 Task: Look for properties that have 3D walkthroughs and video tours.
Action: Mouse moved to (300, 339)
Screenshot: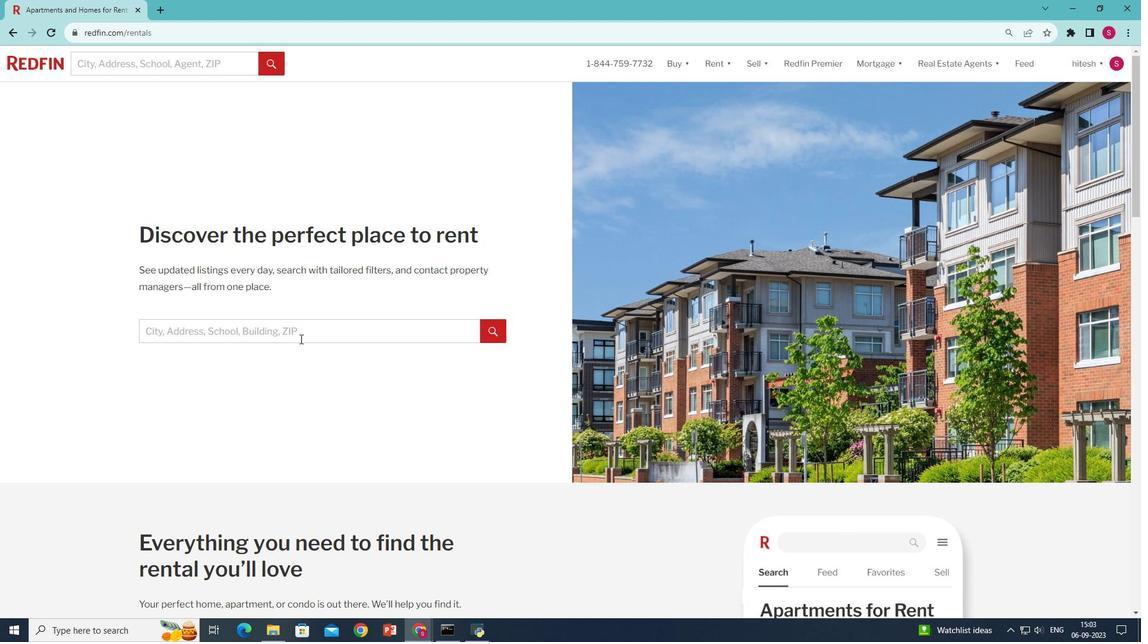 
Action: Mouse pressed left at (300, 339)
Screenshot: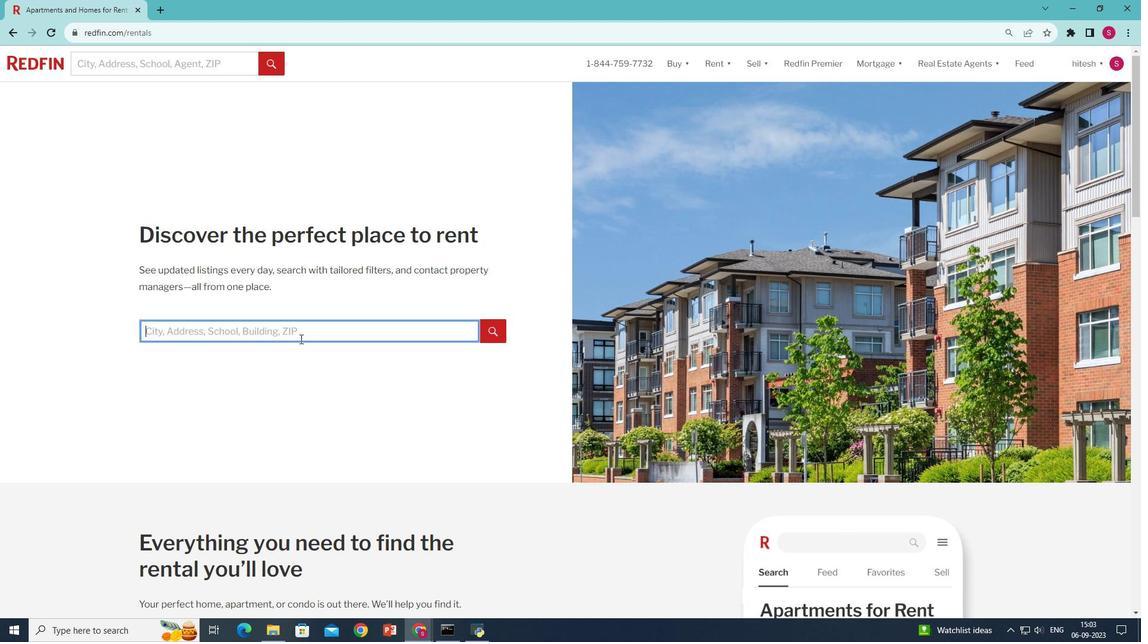 
Action: Key pressed <Key.shift>New<Key.space><Key.shift>York,<Key.caps_lock><Key.space>NY<Key.space>USA<Key.enter>
Screenshot: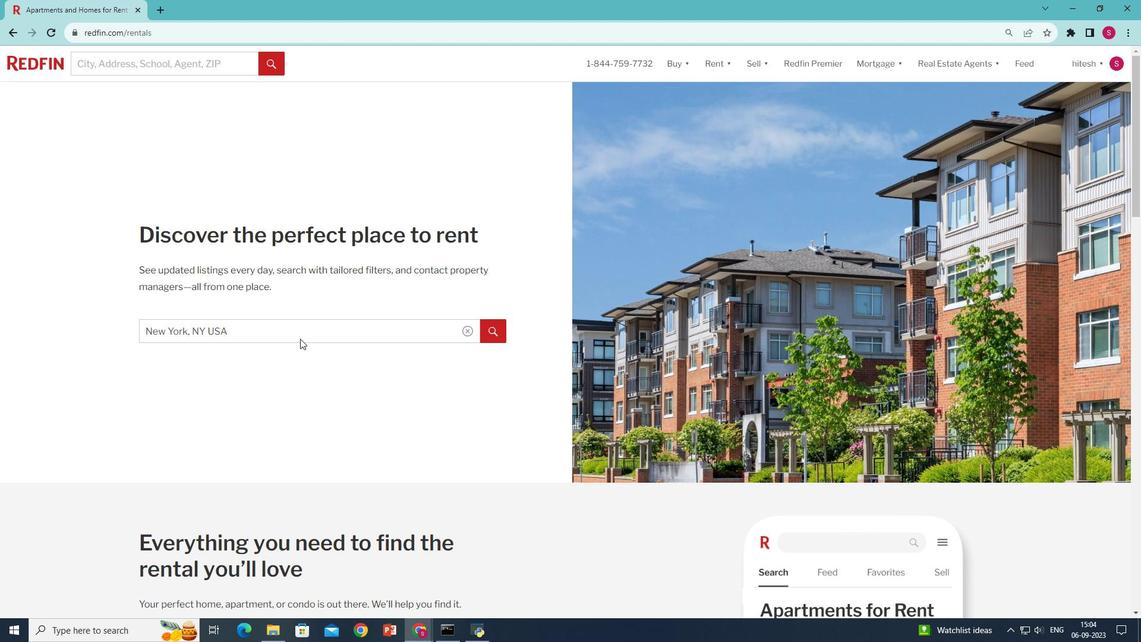 
Action: Mouse moved to (342, 144)
Screenshot: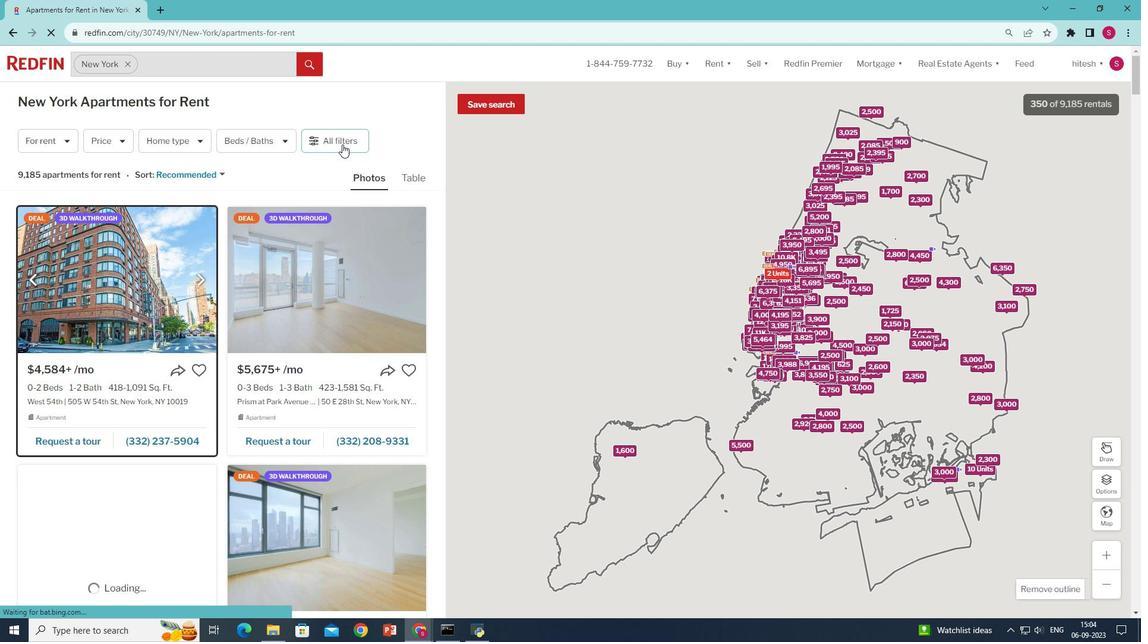 
Action: Mouse pressed left at (342, 144)
Screenshot: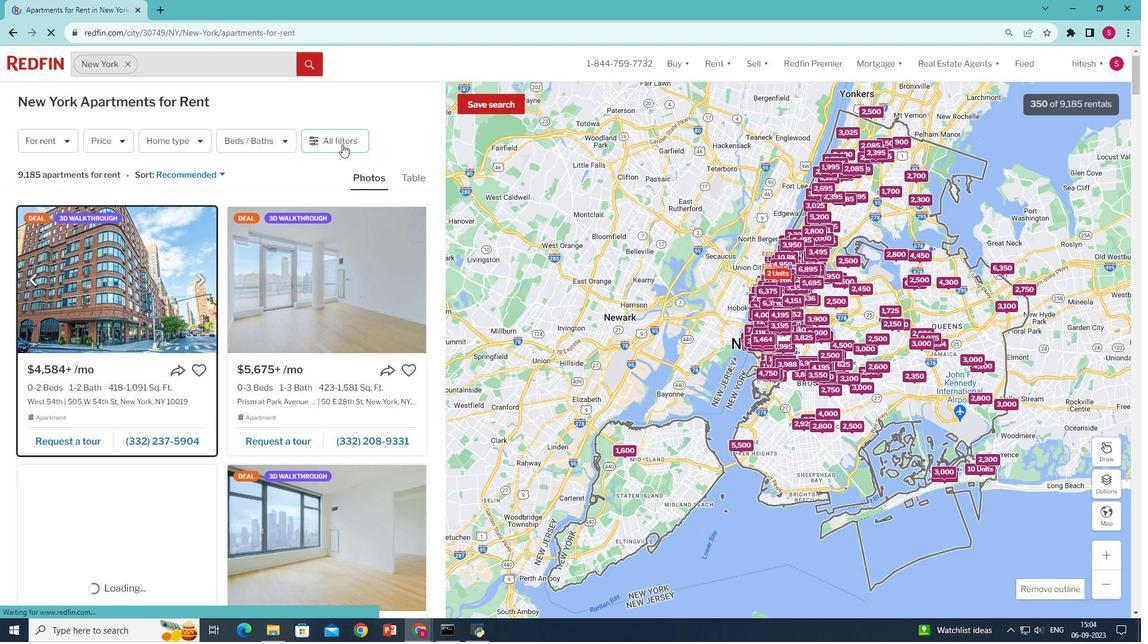 
Action: Mouse pressed left at (342, 144)
Screenshot: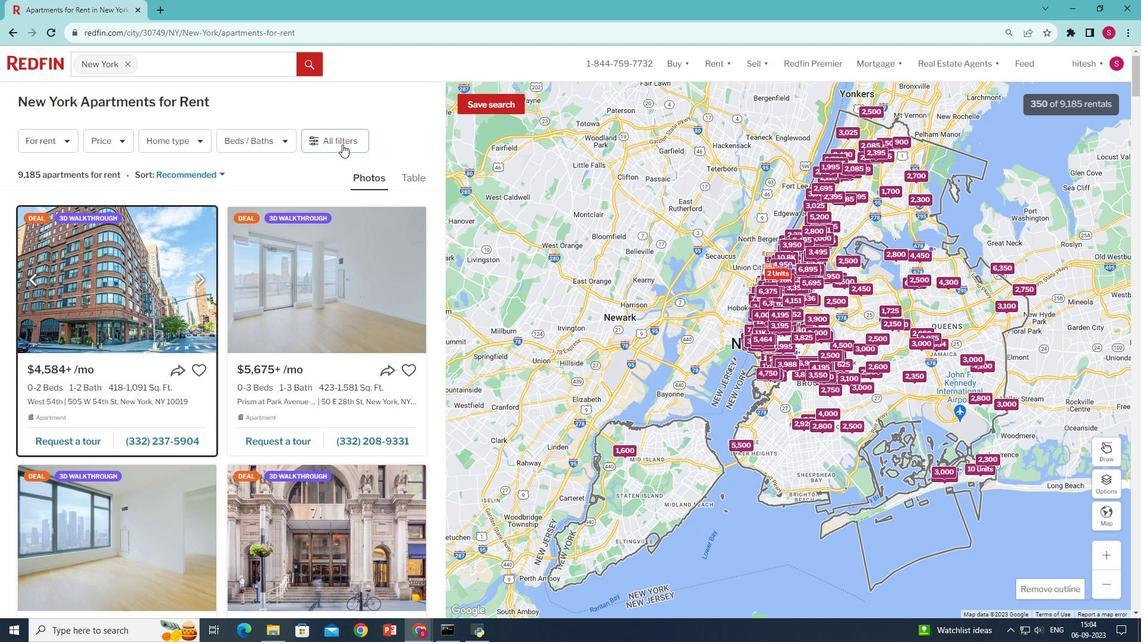 
Action: Mouse scrolled (342, 143) with delta (0, 0)
Screenshot: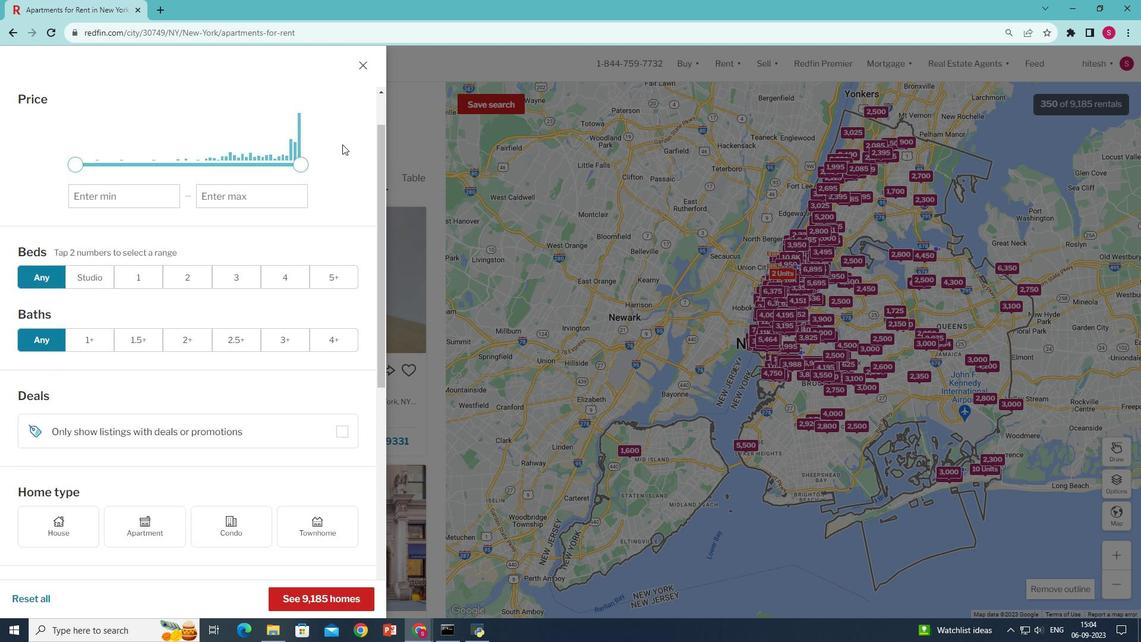 
Action: Mouse scrolled (342, 143) with delta (0, 0)
Screenshot: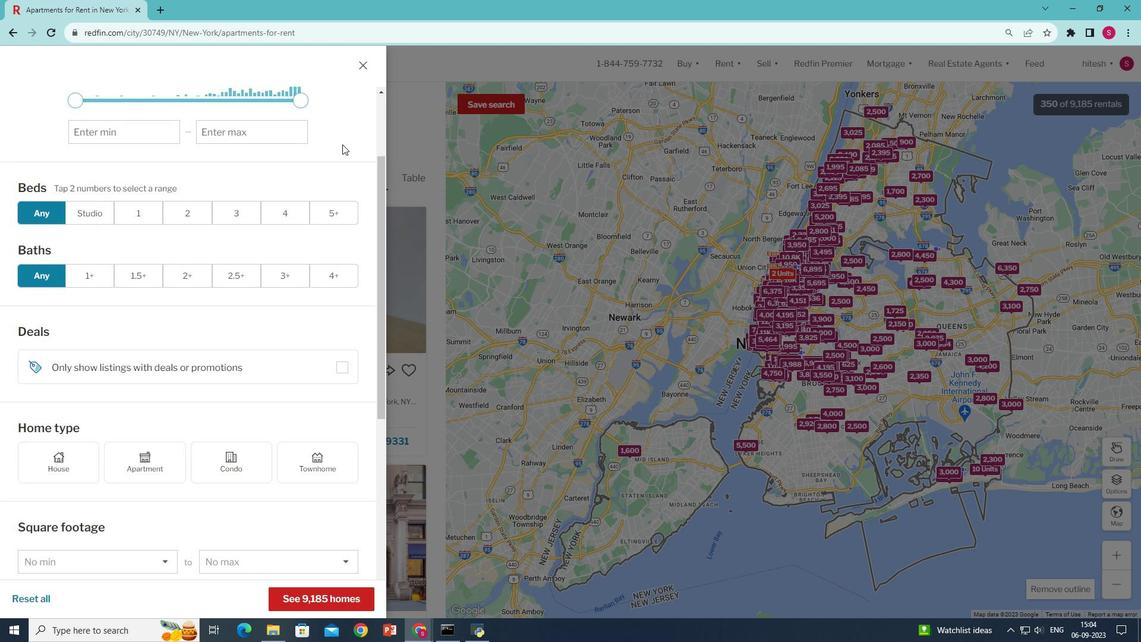 
Action: Mouse scrolled (342, 143) with delta (0, 0)
Screenshot: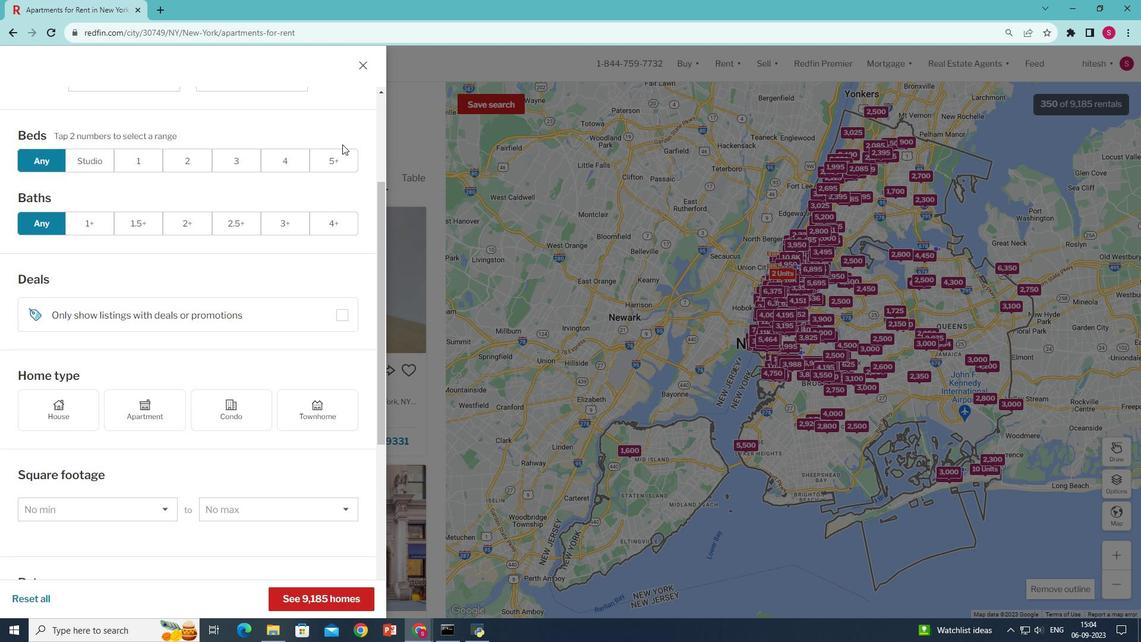 
Action: Mouse scrolled (342, 143) with delta (0, 0)
Screenshot: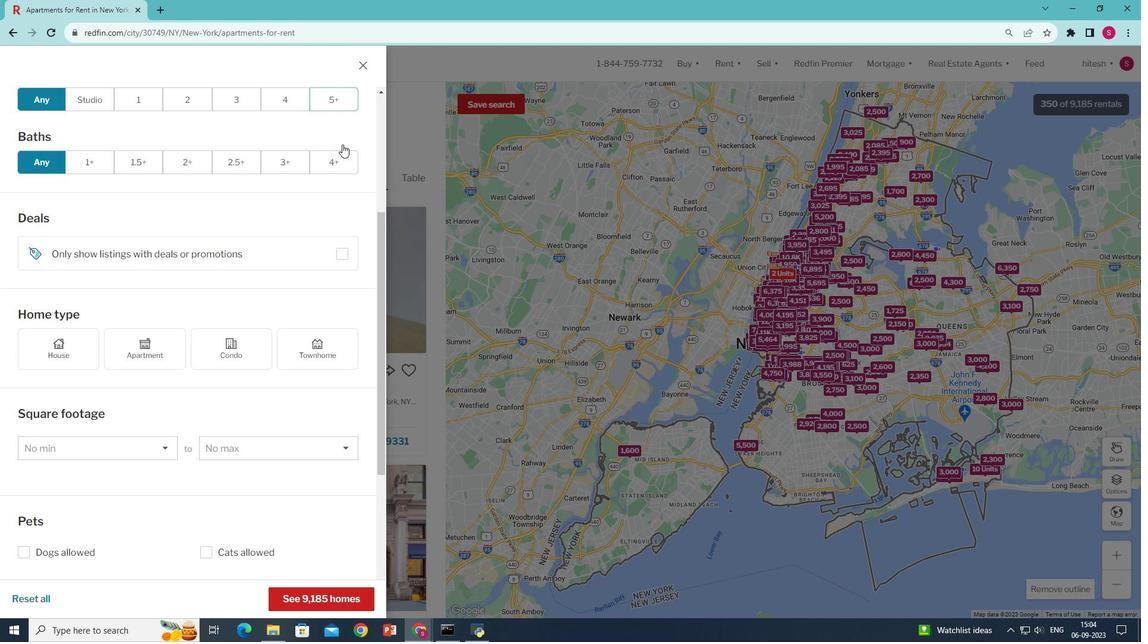 
Action: Mouse scrolled (342, 143) with delta (0, 0)
Screenshot: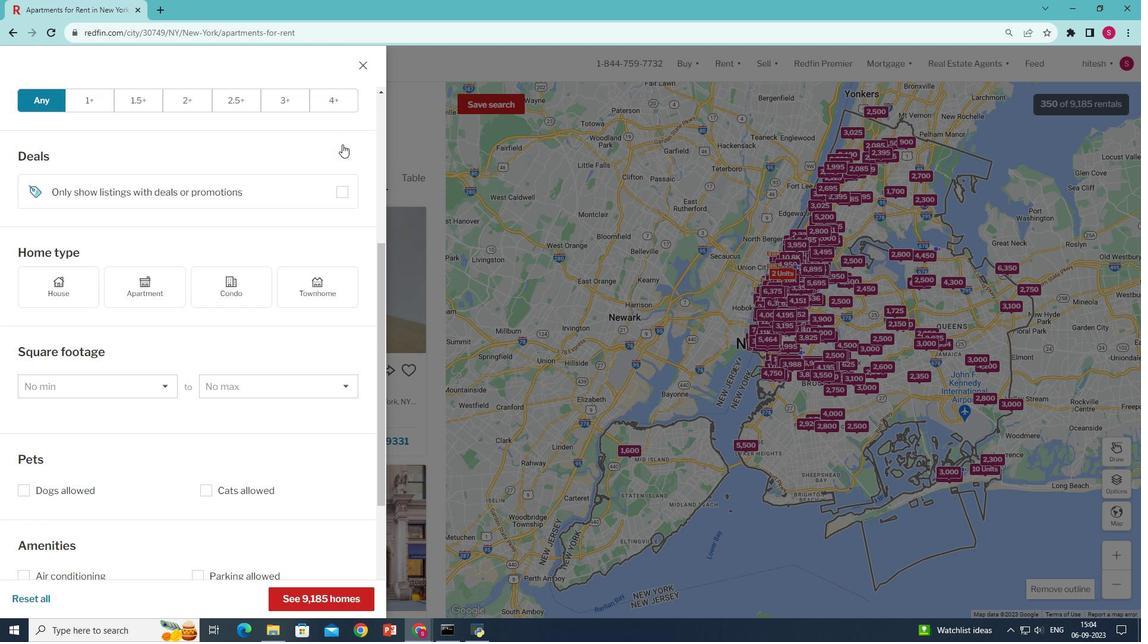 
Action: Mouse scrolled (342, 143) with delta (0, 0)
Screenshot: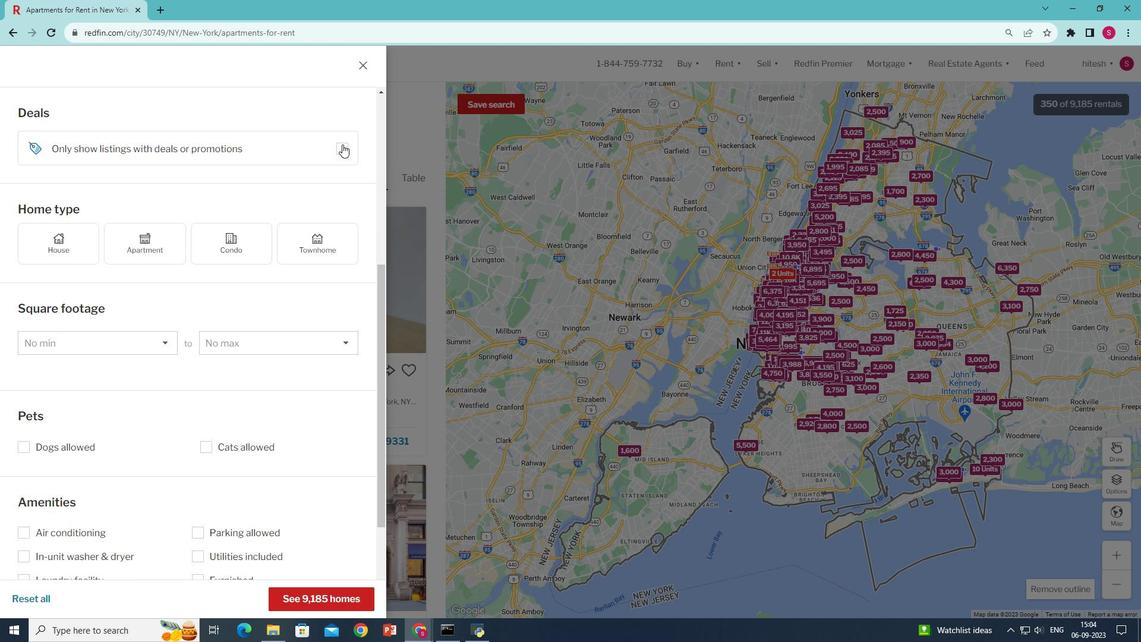 
Action: Mouse scrolled (342, 143) with delta (0, 0)
Screenshot: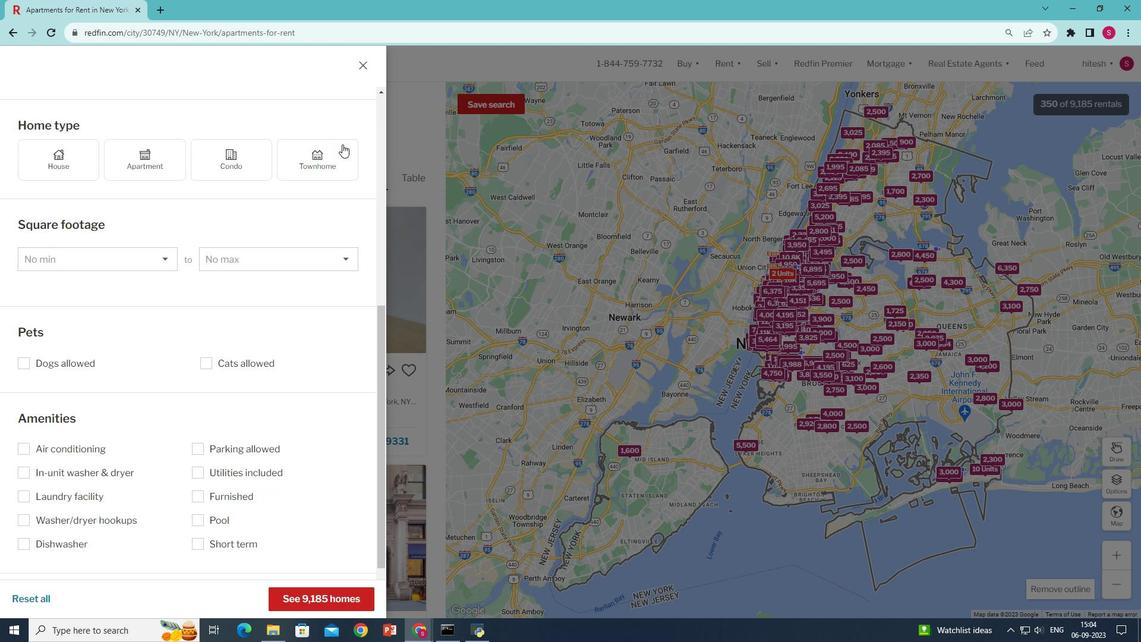 
Action: Mouse scrolled (342, 143) with delta (0, 0)
Screenshot: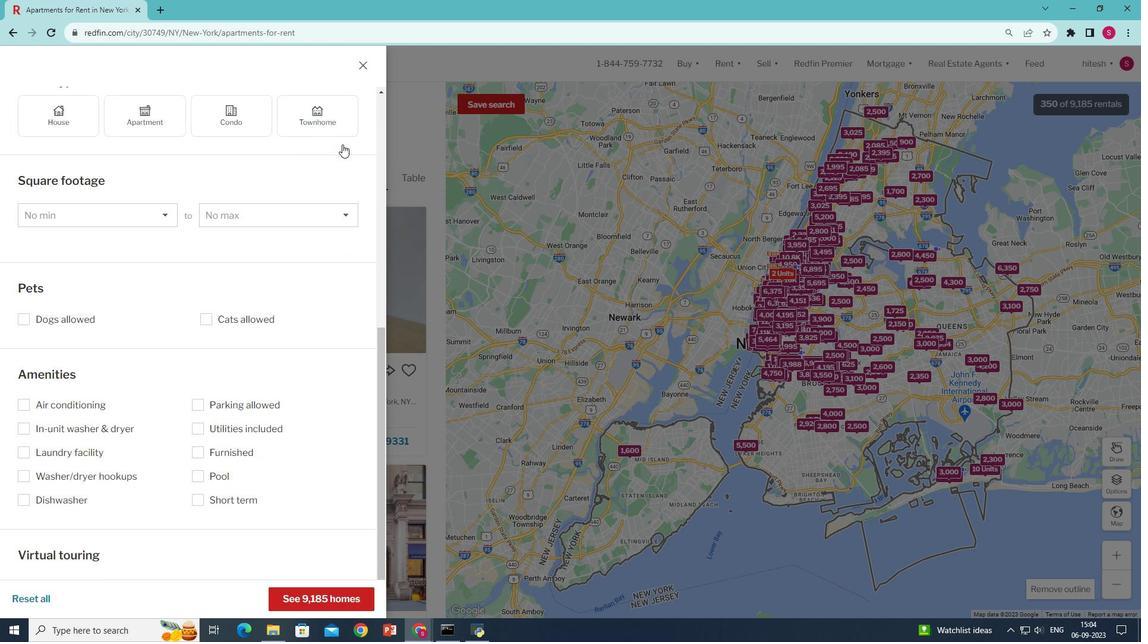 
Action: Mouse scrolled (342, 143) with delta (0, 0)
Screenshot: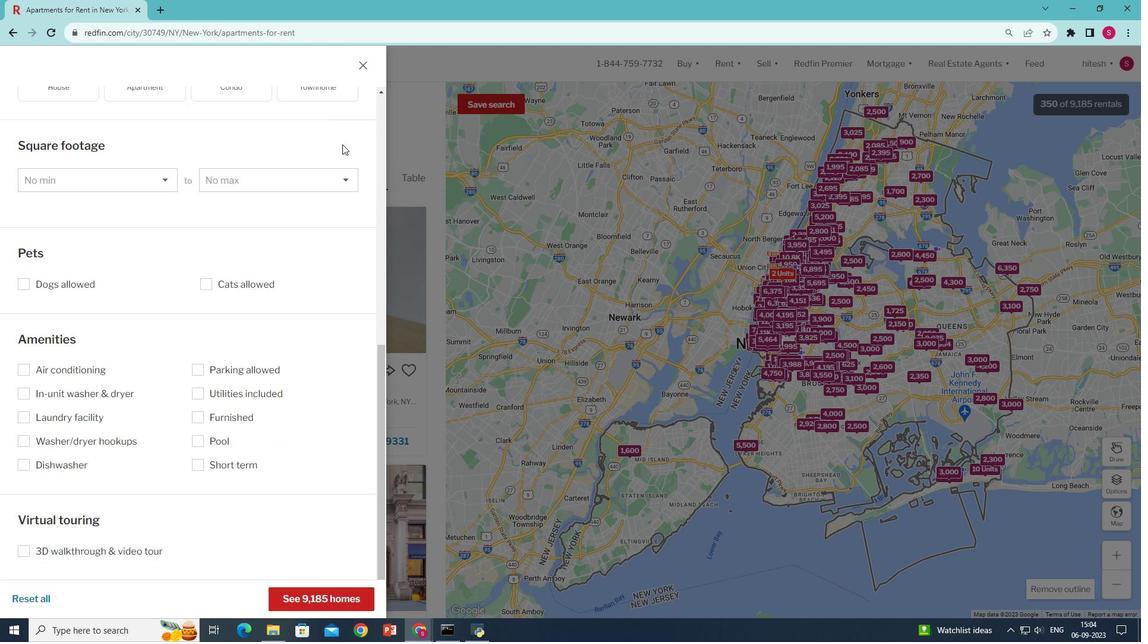 
Action: Mouse scrolled (342, 143) with delta (0, 0)
Screenshot: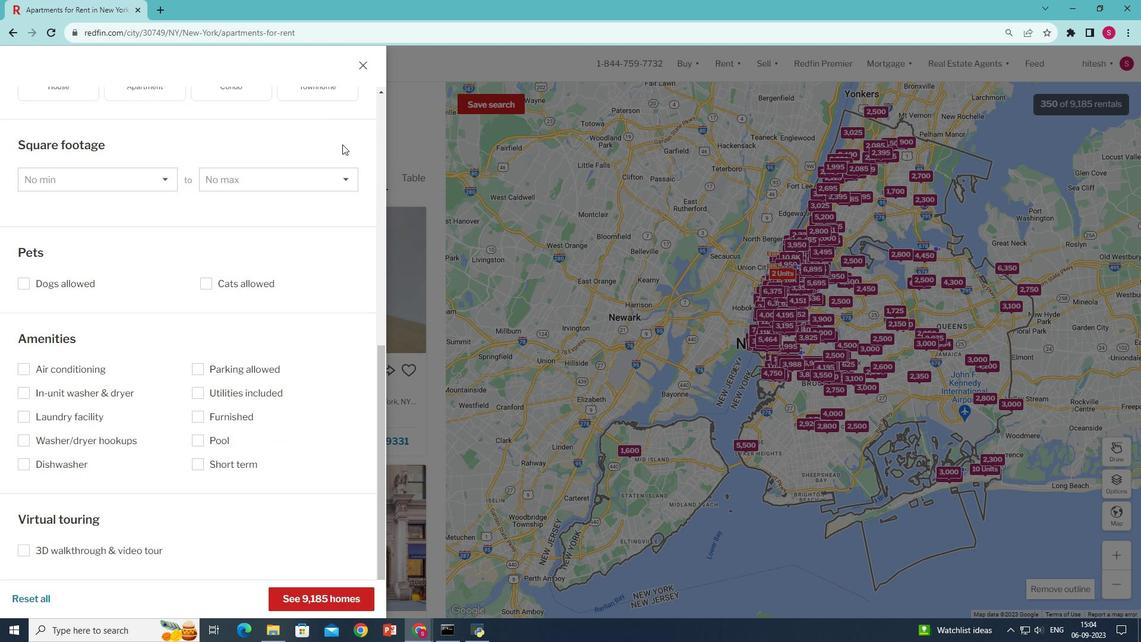 
Action: Mouse scrolled (342, 143) with delta (0, 0)
Screenshot: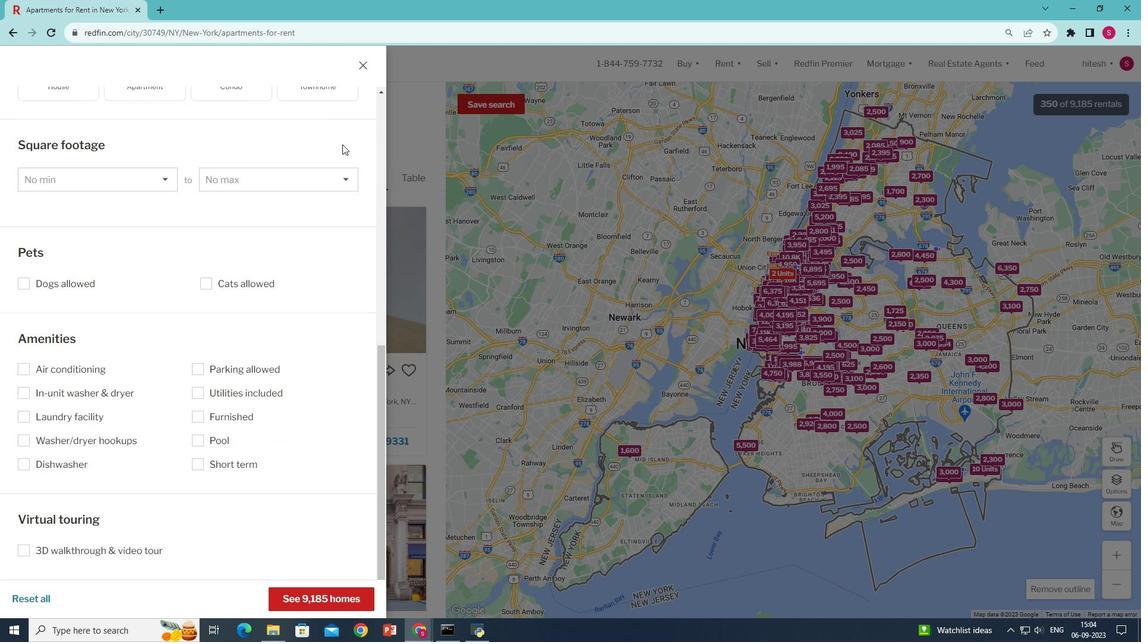 
Action: Mouse scrolled (342, 143) with delta (0, 0)
Screenshot: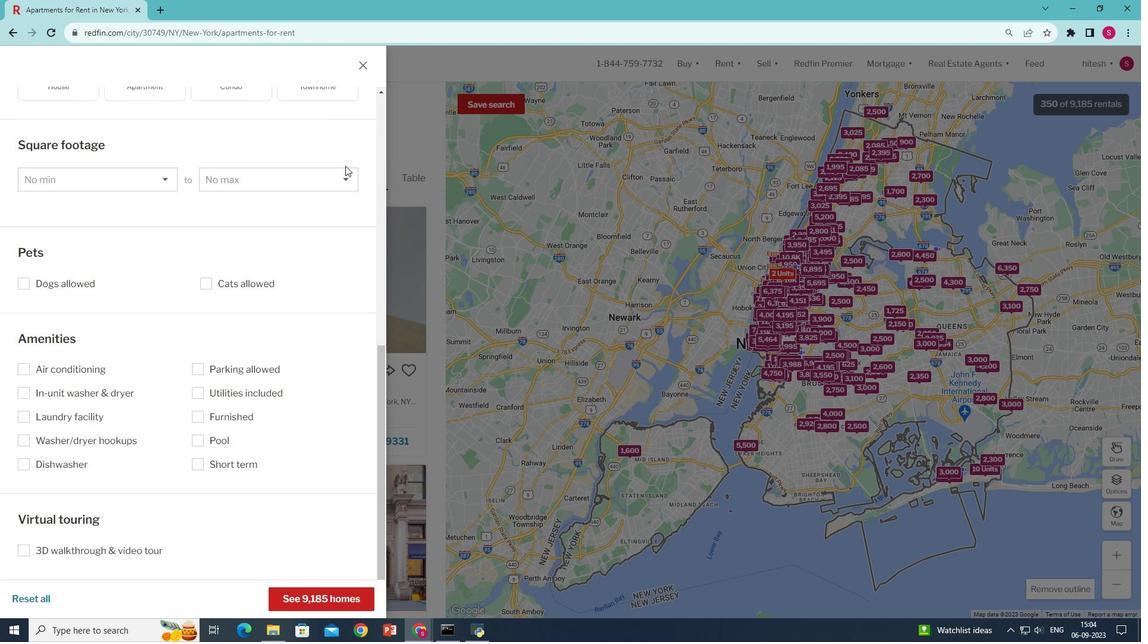 
Action: Mouse moved to (177, 400)
Screenshot: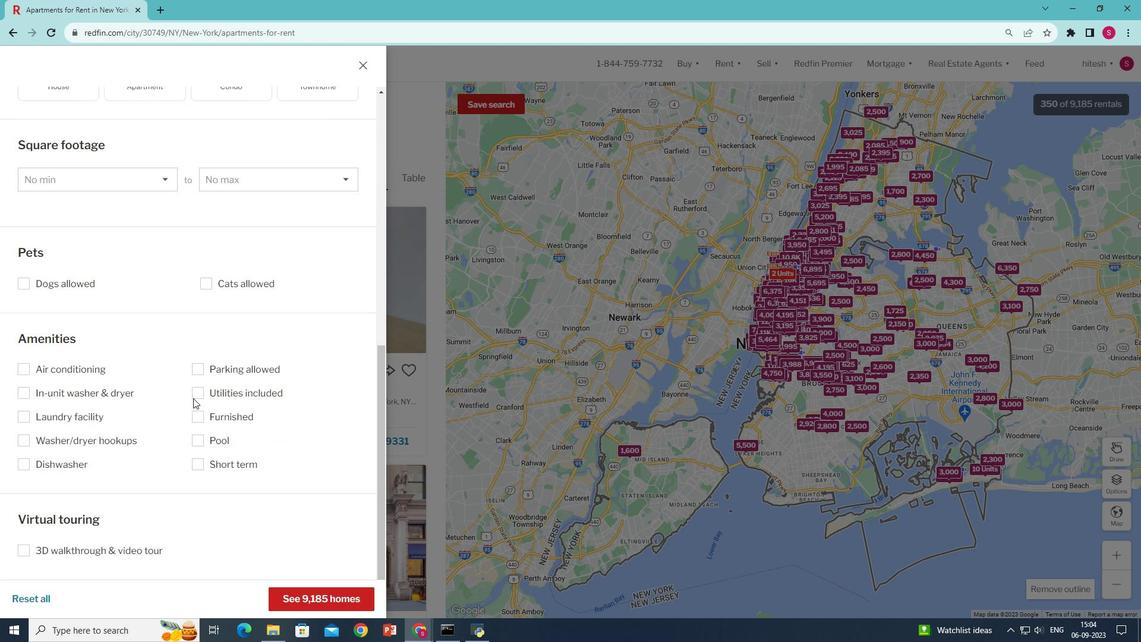 
Action: Mouse scrolled (177, 399) with delta (0, 0)
Screenshot: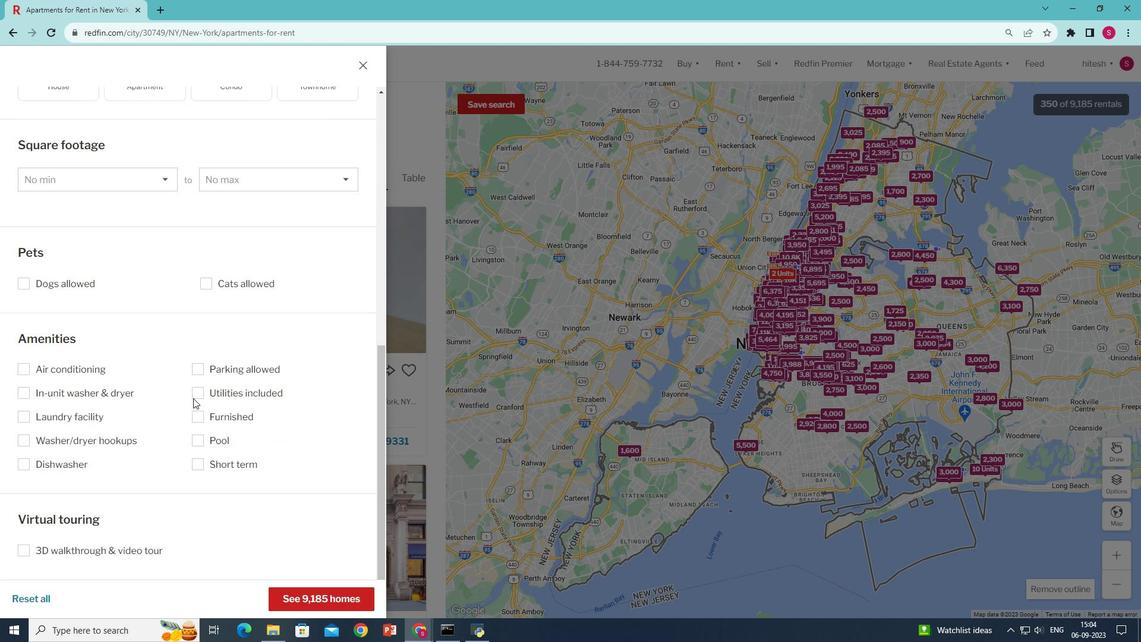 
Action: Mouse moved to (193, 398)
Screenshot: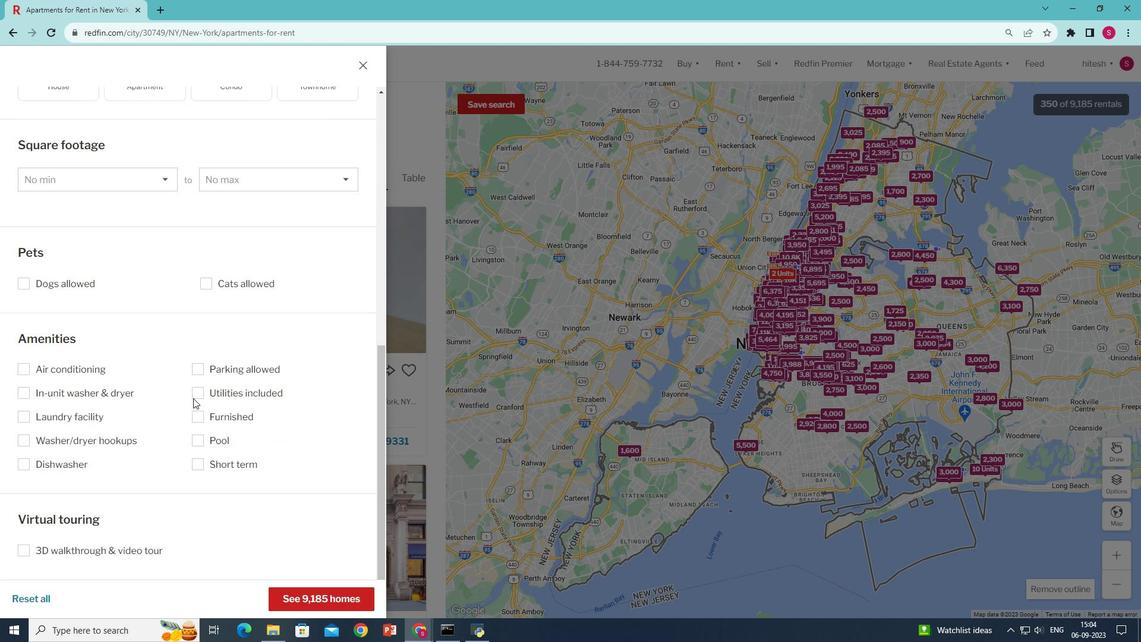 
Action: Mouse scrolled (193, 397) with delta (0, 0)
Screenshot: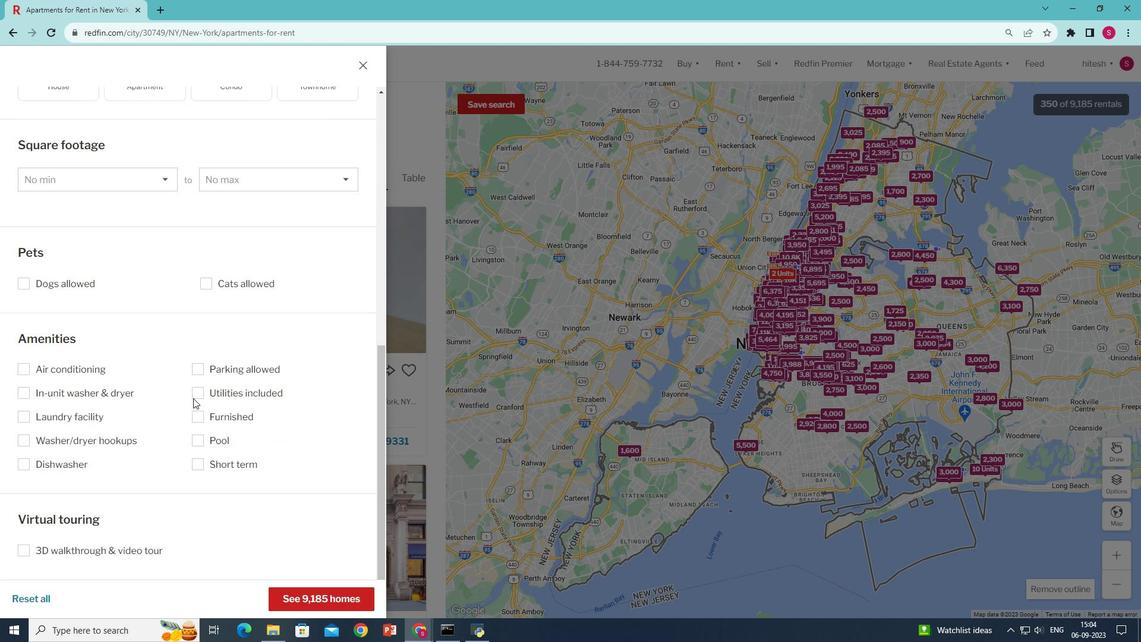 
Action: Mouse scrolled (193, 397) with delta (0, 0)
Screenshot: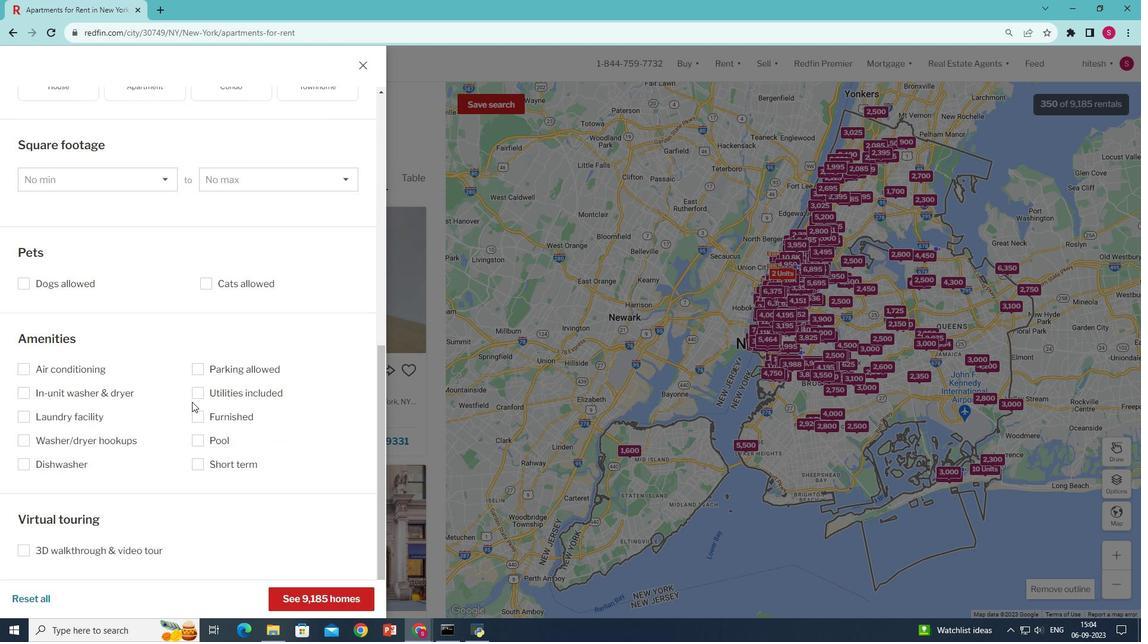 
Action: Mouse scrolled (193, 397) with delta (0, 0)
Screenshot: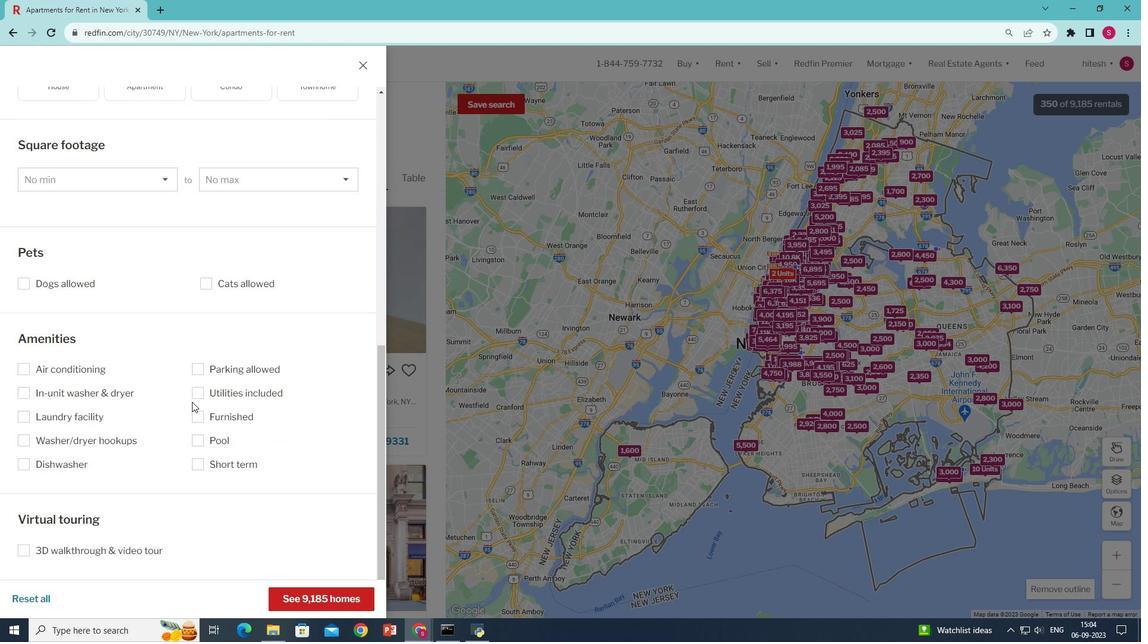 
Action: Mouse moved to (23, 548)
Screenshot: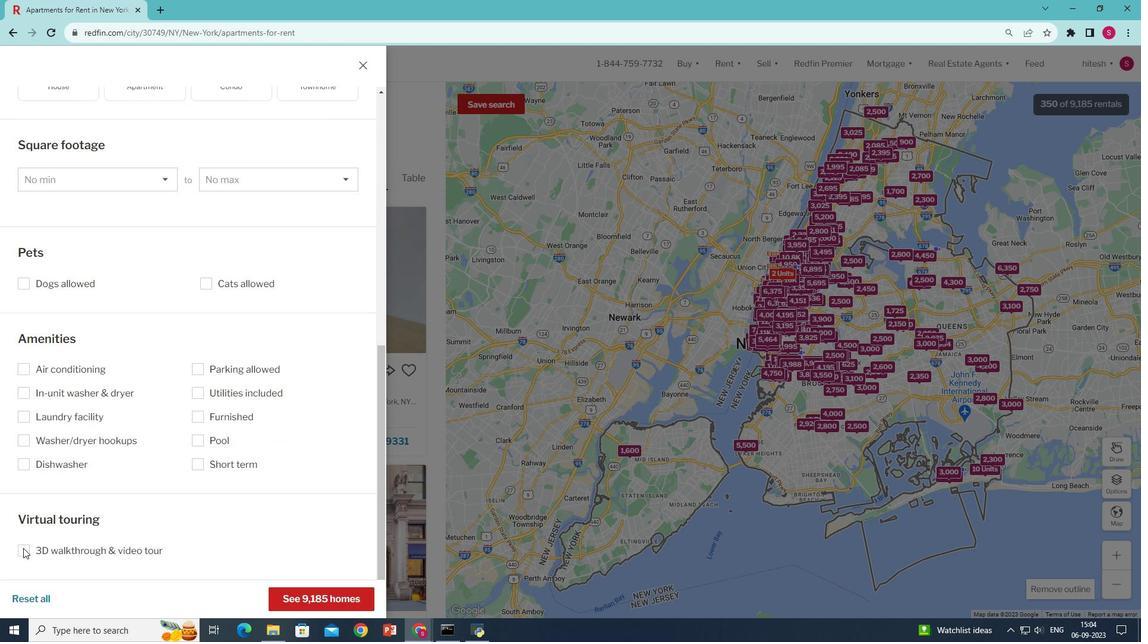 
Action: Mouse pressed left at (23, 548)
Screenshot: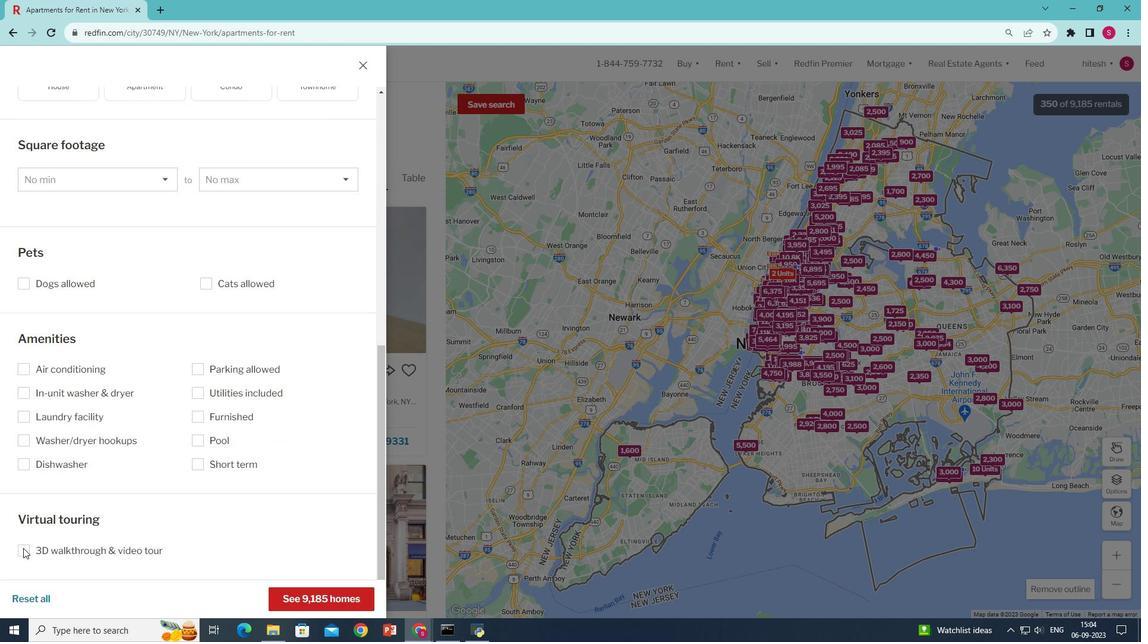 
Action: Mouse moved to (191, 526)
Screenshot: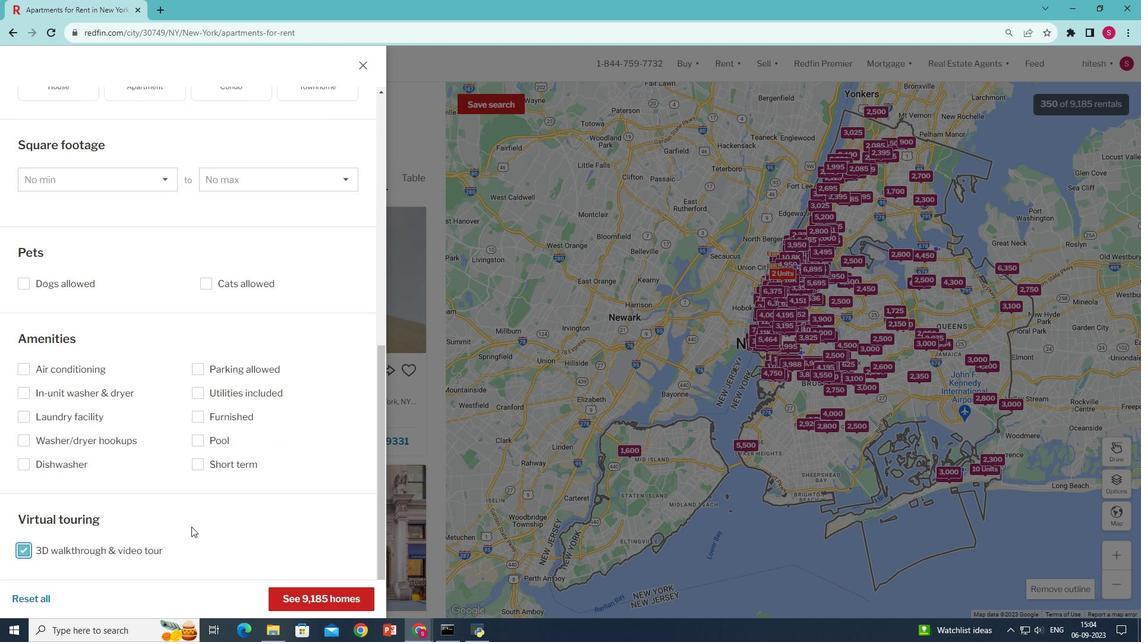 
Action: Mouse scrolled (191, 526) with delta (0, 0)
Screenshot: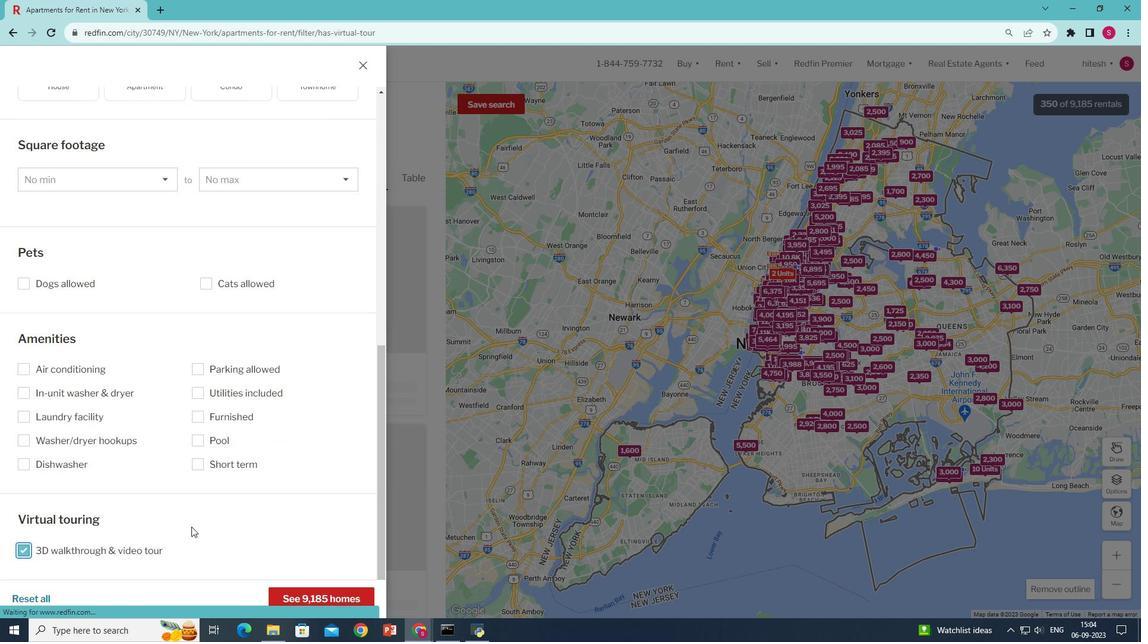 
Action: Mouse scrolled (191, 526) with delta (0, 0)
Screenshot: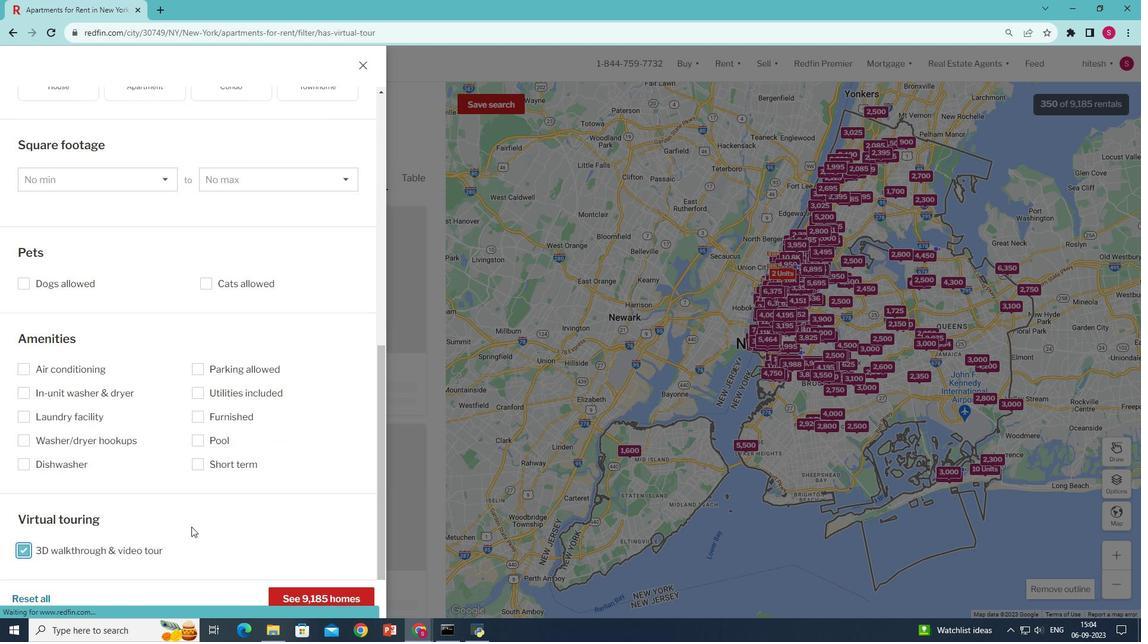 
Action: Mouse scrolled (191, 526) with delta (0, 0)
Screenshot: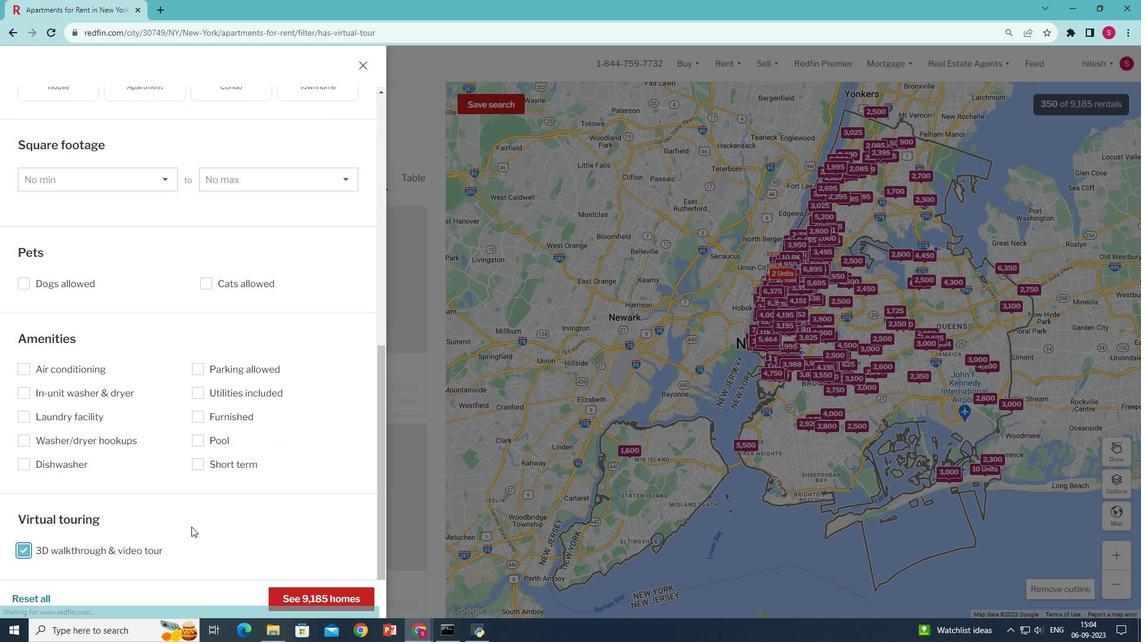 
Action: Mouse scrolled (191, 526) with delta (0, 0)
Screenshot: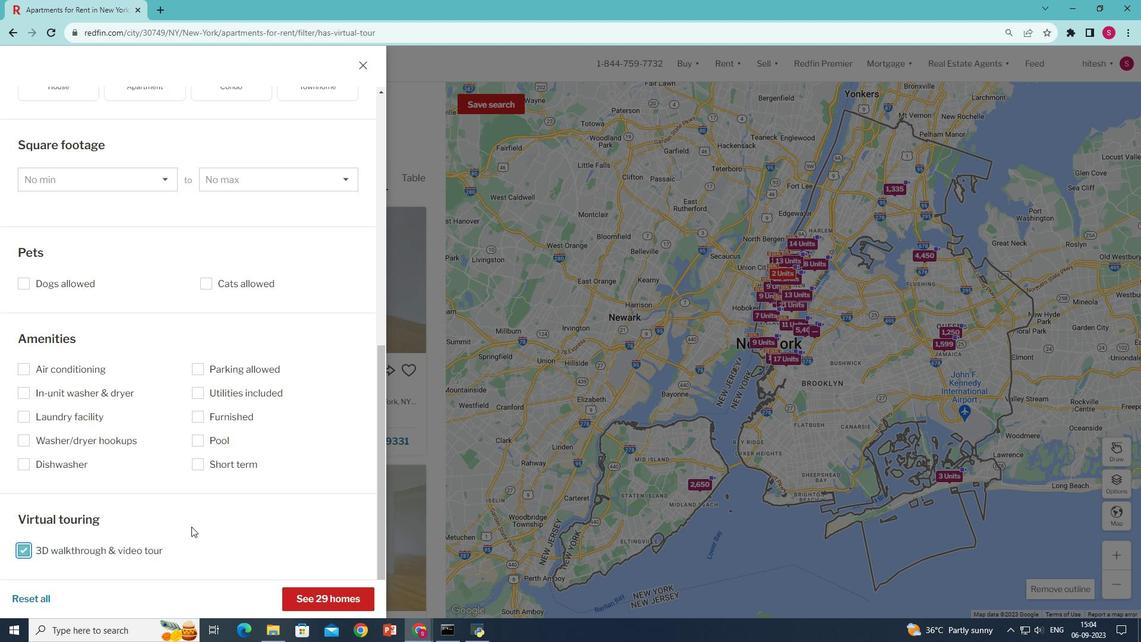 
Action: Mouse scrolled (191, 526) with delta (0, 0)
Screenshot: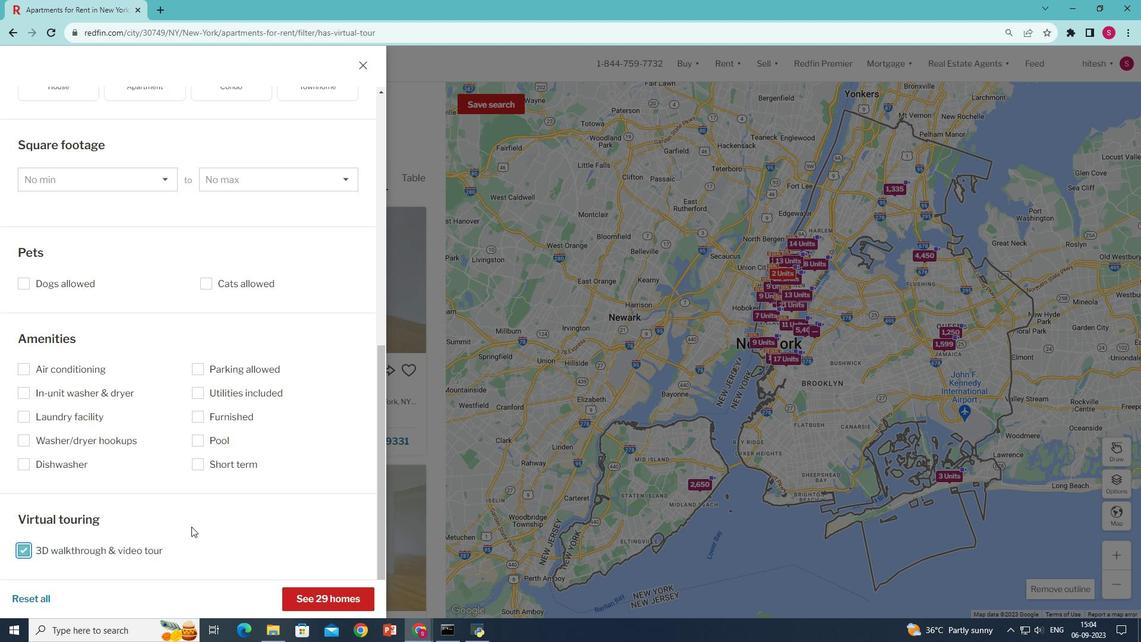 
Action: Mouse scrolled (191, 526) with delta (0, 0)
Screenshot: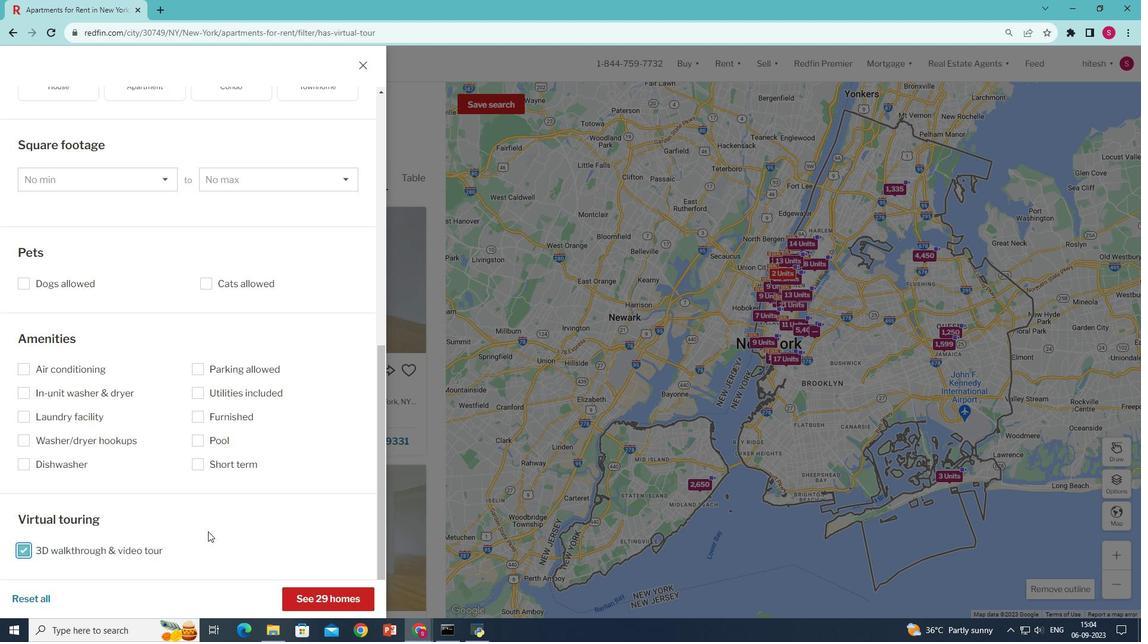
Action: Mouse moved to (339, 605)
Screenshot: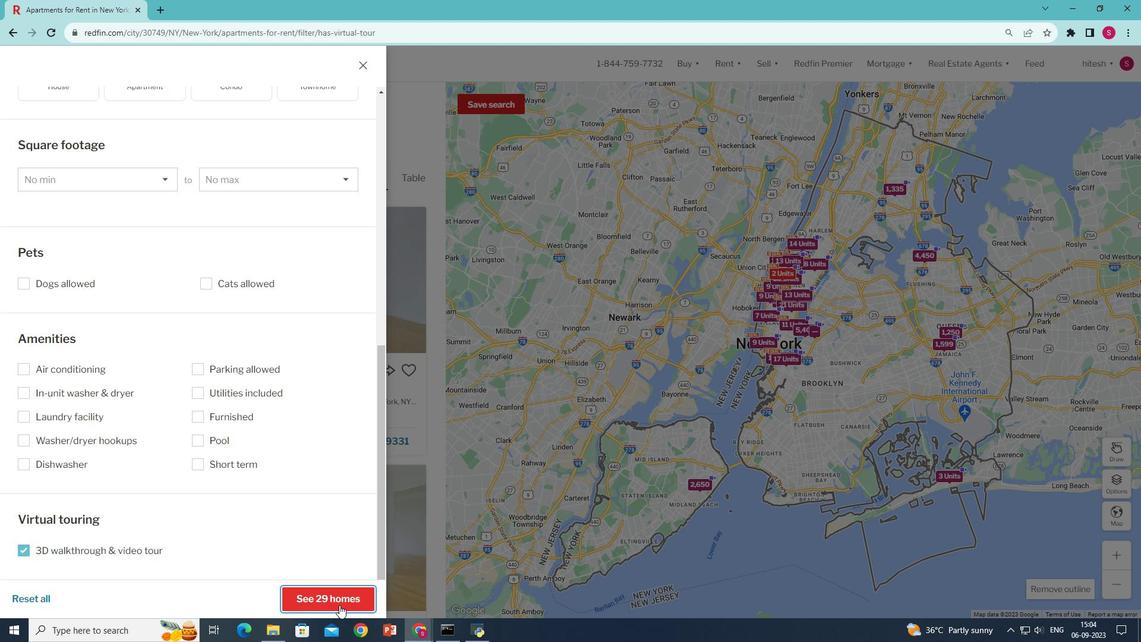 
Action: Mouse pressed left at (339, 605)
Screenshot: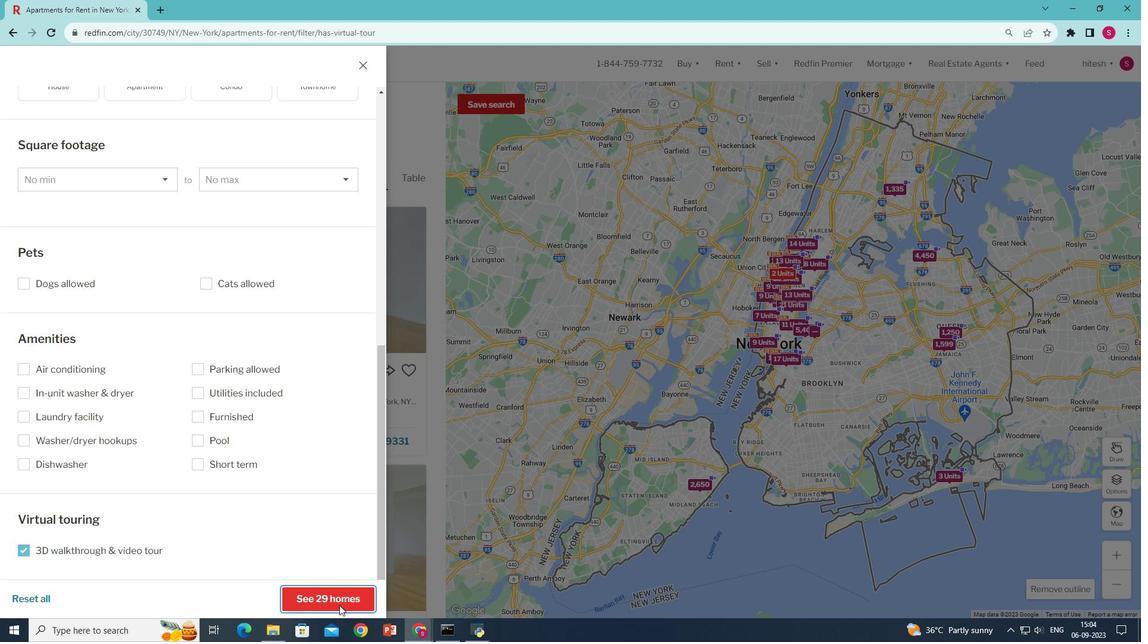 
Action: Mouse moved to (315, 443)
Screenshot: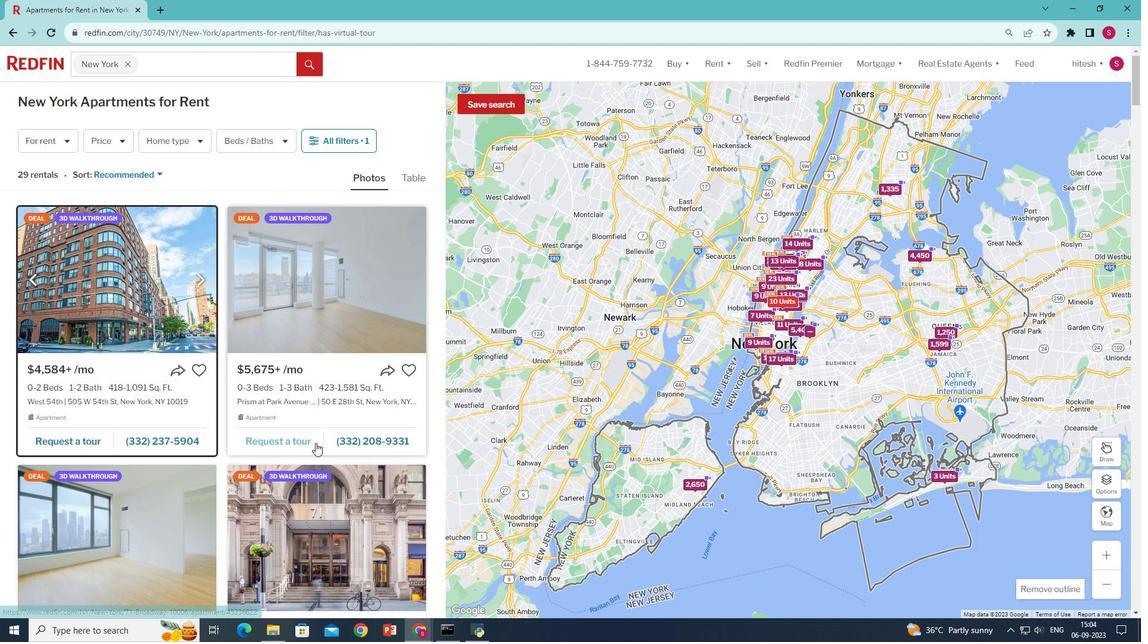 
Action: Mouse scrolled (315, 443) with delta (0, 0)
Screenshot: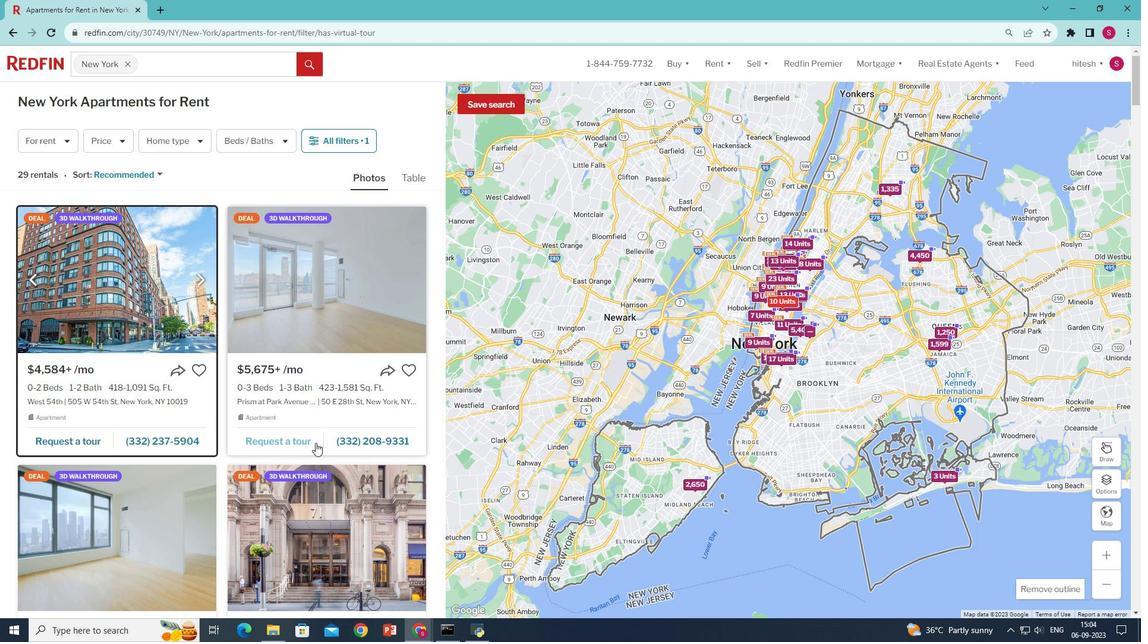 
Action: Mouse scrolled (315, 442) with delta (0, 0)
Screenshot: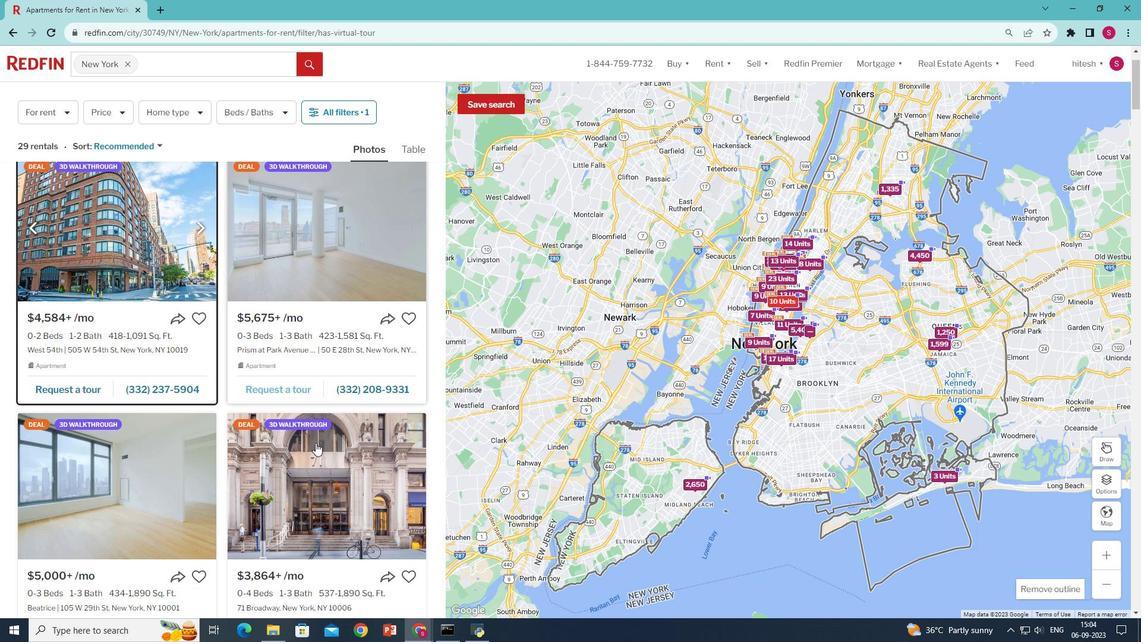 
Action: Mouse scrolled (315, 442) with delta (0, 0)
Screenshot: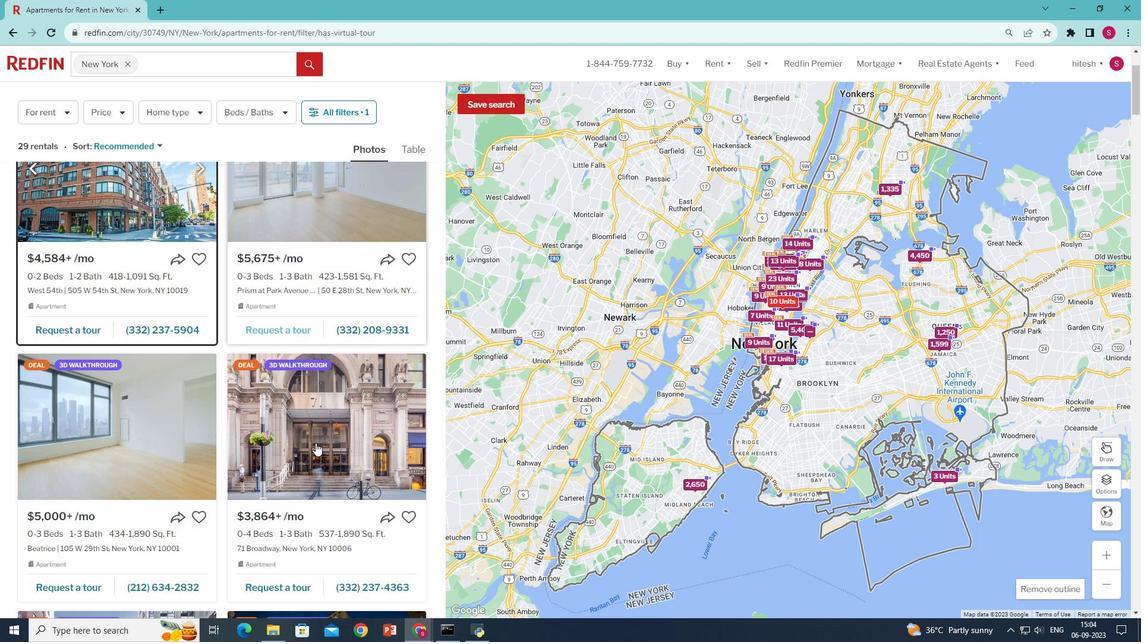 
Action: Mouse scrolled (315, 443) with delta (0, 0)
Screenshot: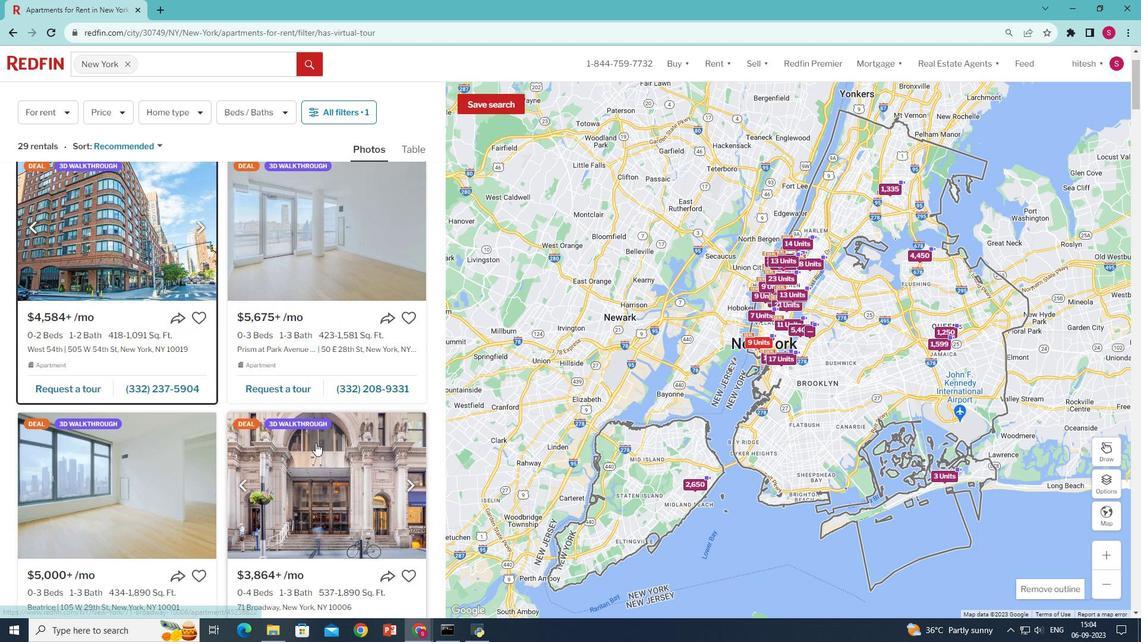 
Action: Mouse scrolled (315, 443) with delta (0, 0)
Screenshot: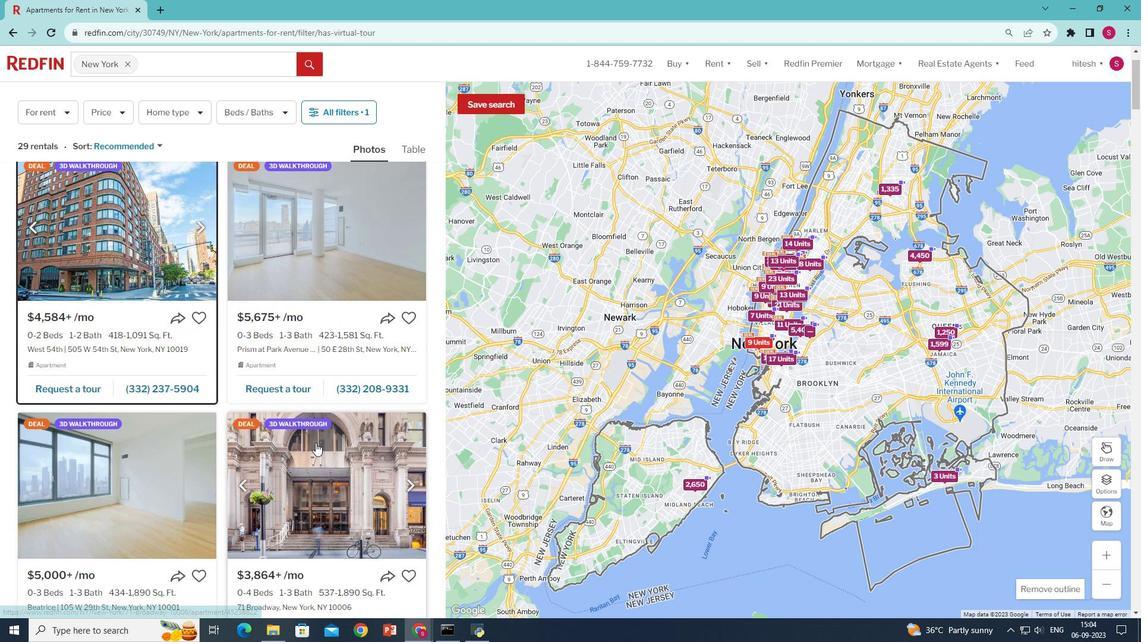 
Action: Mouse scrolled (315, 443) with delta (0, 0)
Screenshot: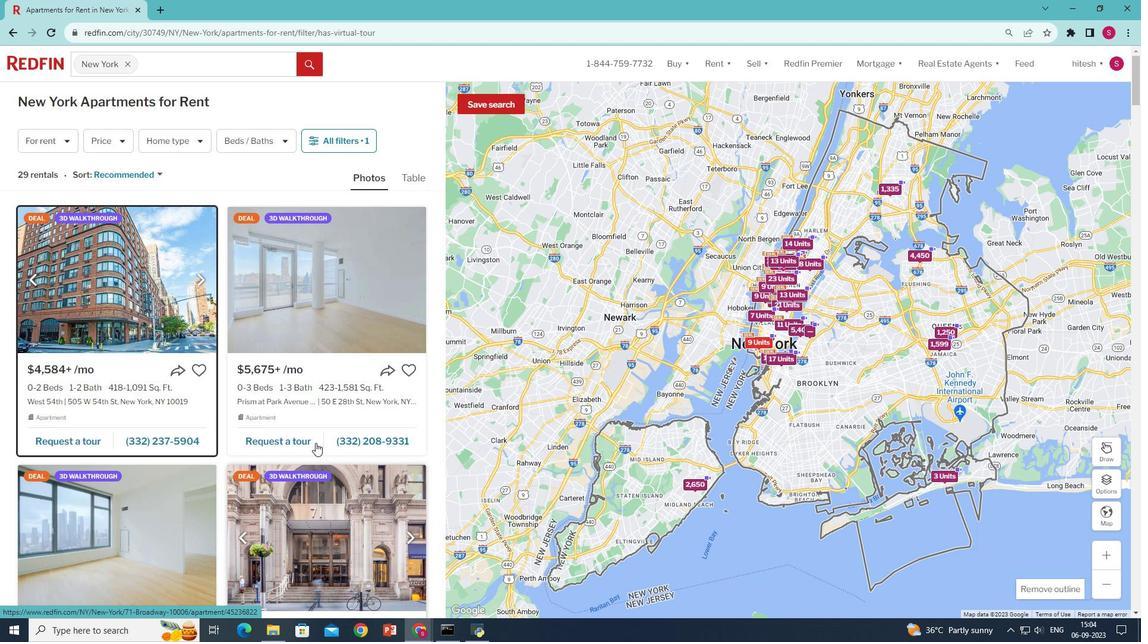 
